 Task: Create a task  Develop a new online tool for online language placement tests , assign it to team member softage.2@softage.net in the project BrightWorks and update the status of the task to  At Risk , set the priority of the task to Medium
Action: Mouse moved to (76, 52)
Screenshot: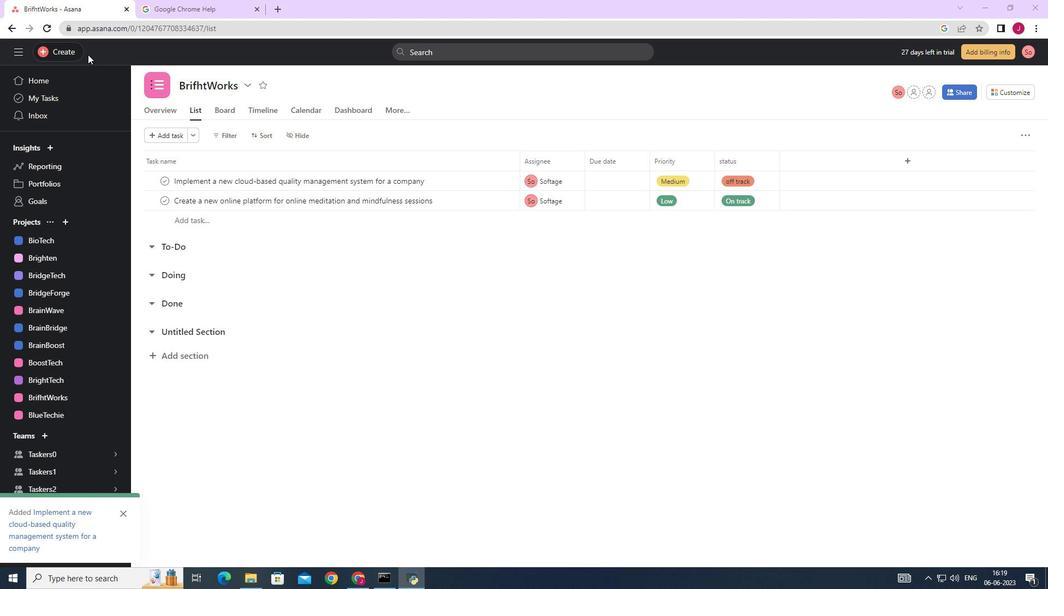
Action: Mouse pressed left at (76, 52)
Screenshot: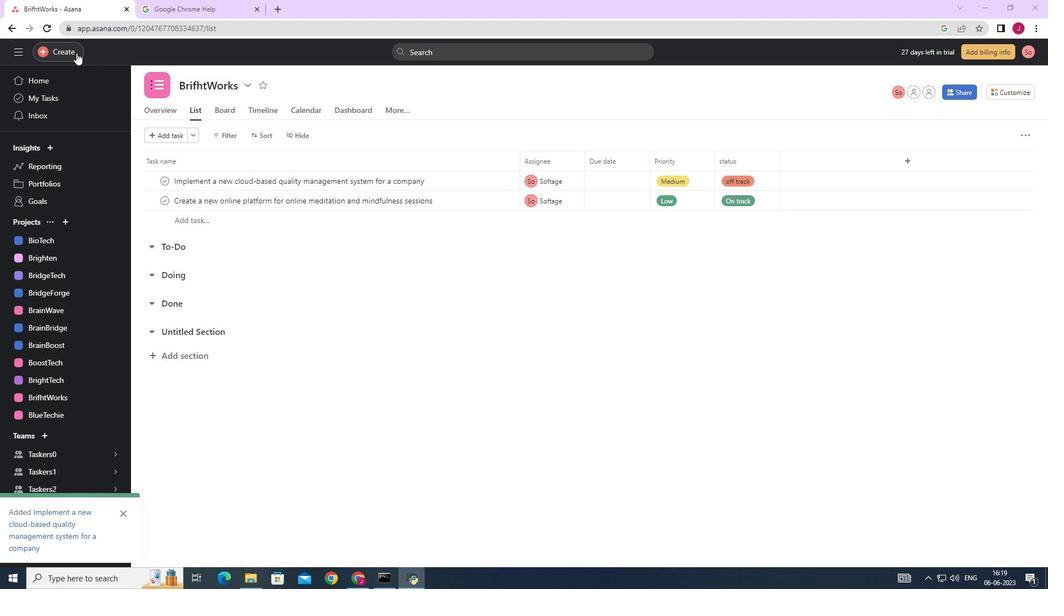 
Action: Mouse moved to (151, 50)
Screenshot: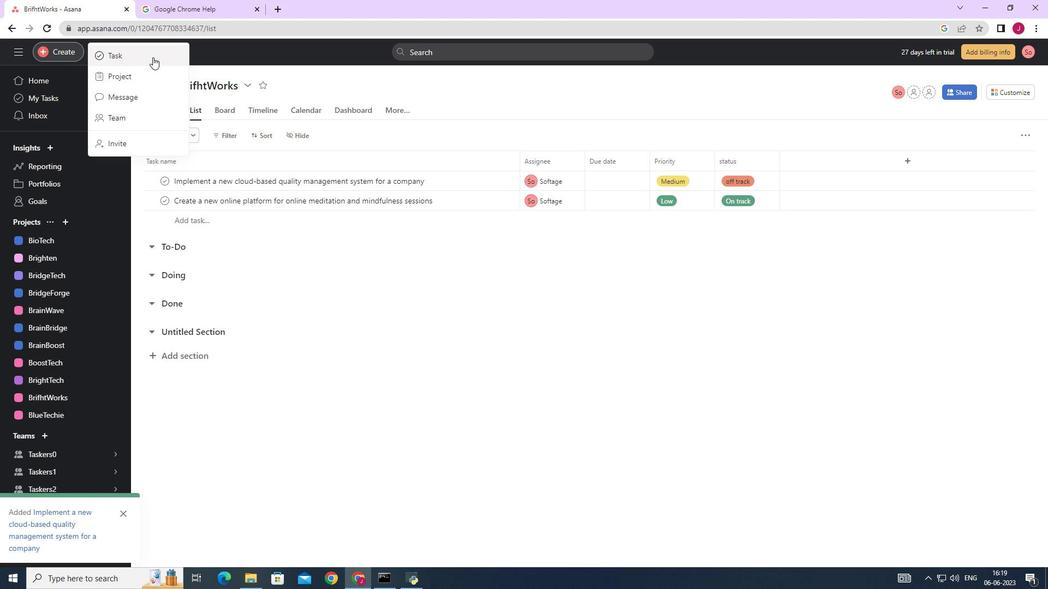 
Action: Mouse pressed left at (151, 50)
Screenshot: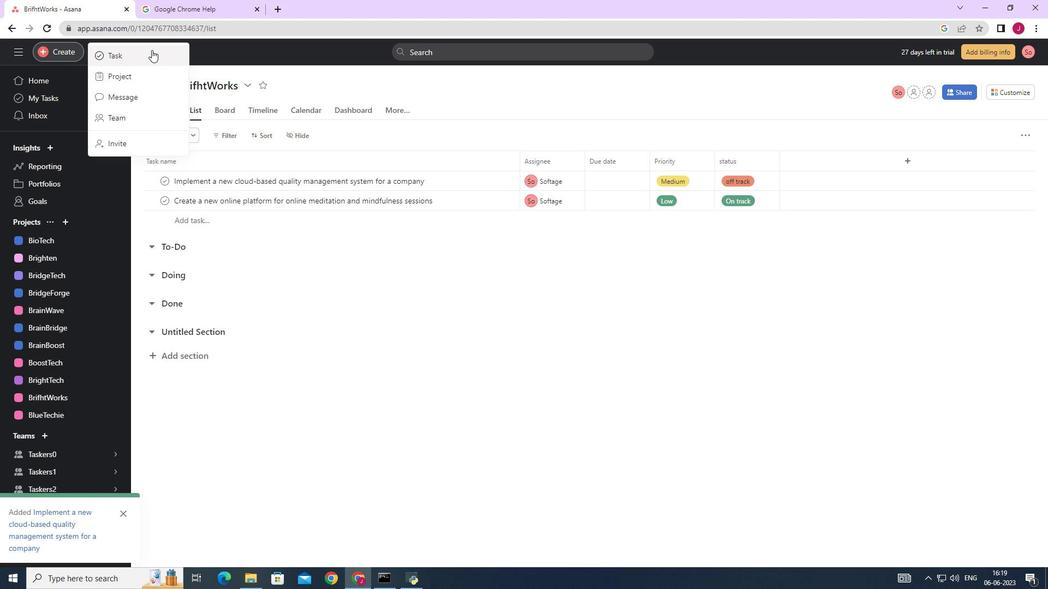 
Action: Mouse moved to (830, 365)
Screenshot: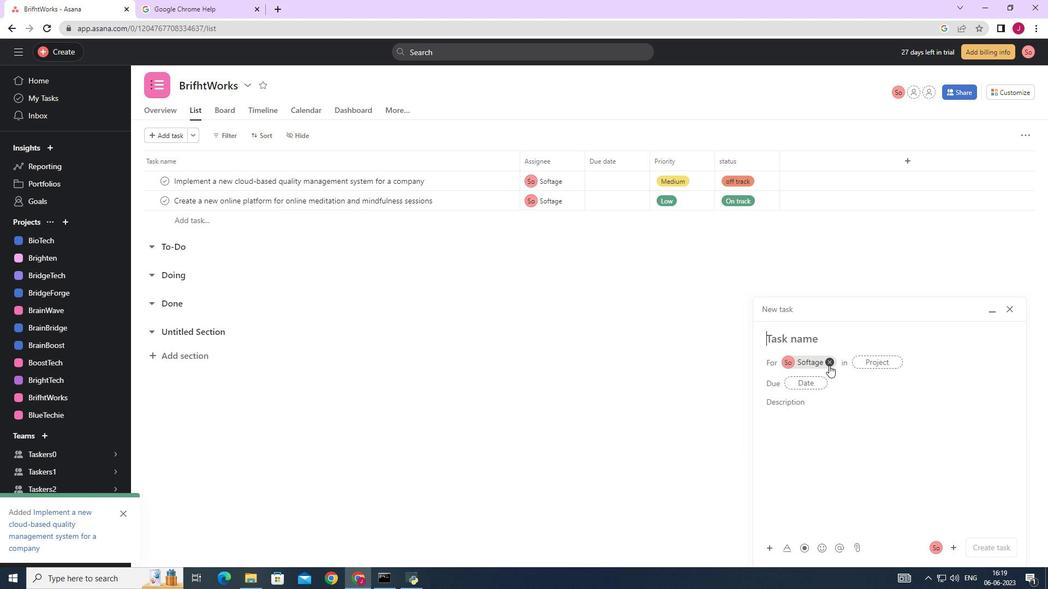 
Action: Mouse pressed left at (830, 365)
Screenshot: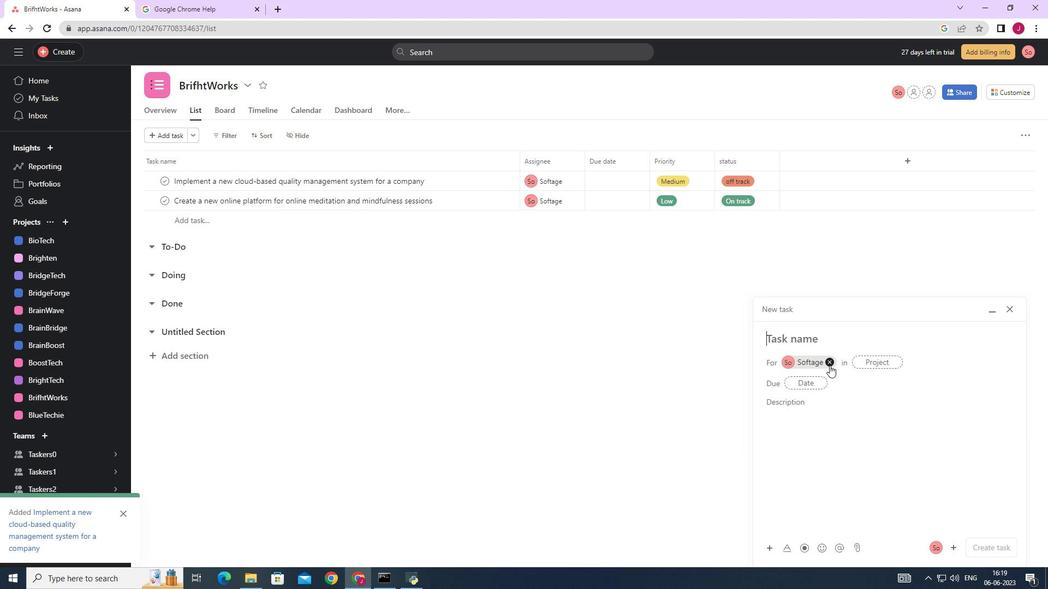 
Action: Mouse moved to (779, 338)
Screenshot: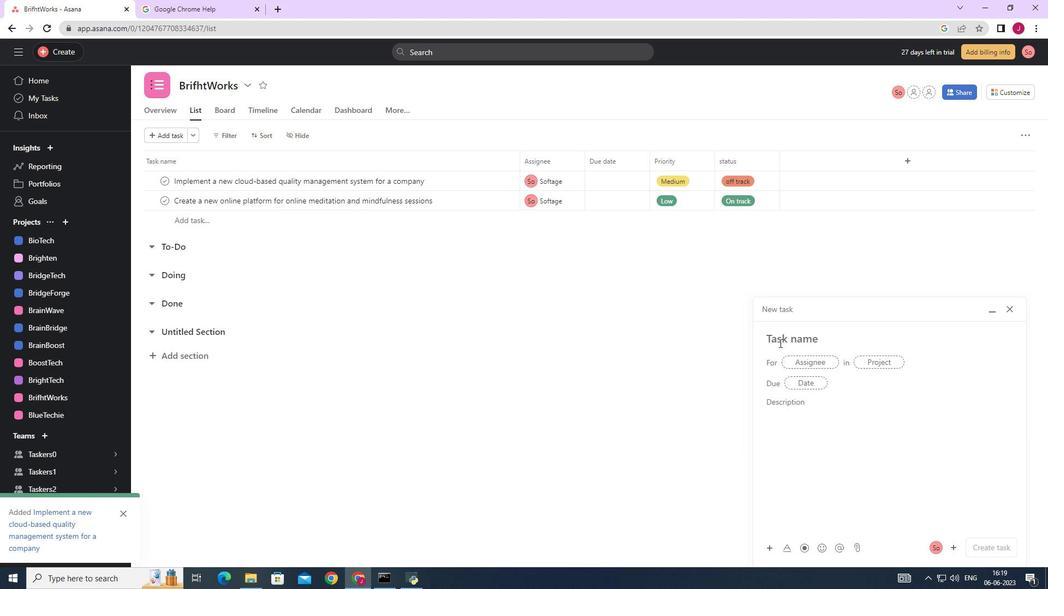 
Action: Mouse pressed left at (779, 338)
Screenshot: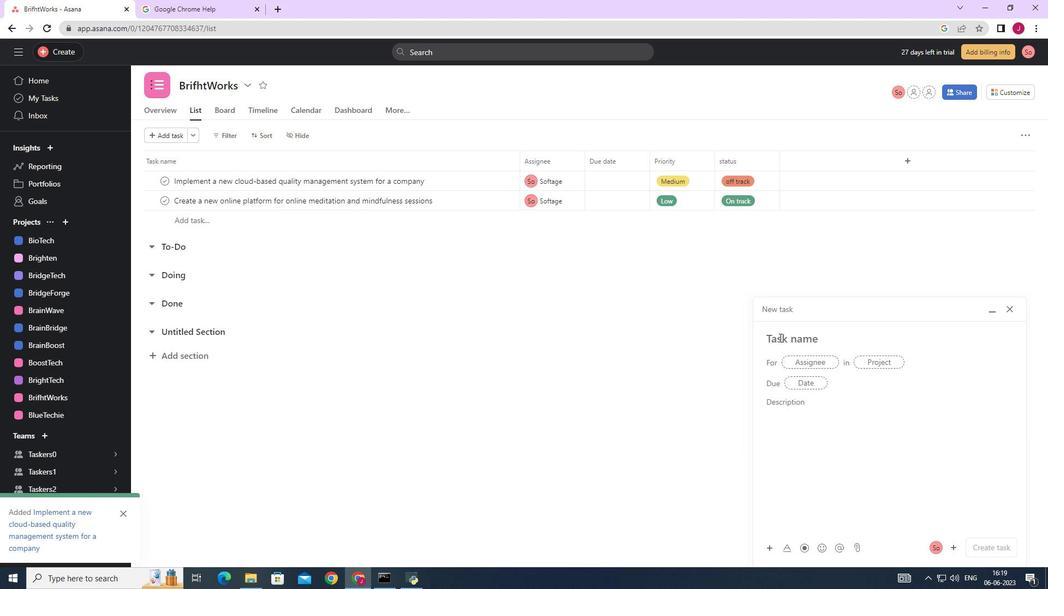 
Action: Key pressed <Key.caps_lock>D<Key.caps_lock>evelop<Key.space>a<Key.space>new<Key.space>online<Key.space>tool<Key.space>for<Key.space>online<Key.space>languaf<Key.backspace>ge<Key.space>placement<Key.space>tests,
Screenshot: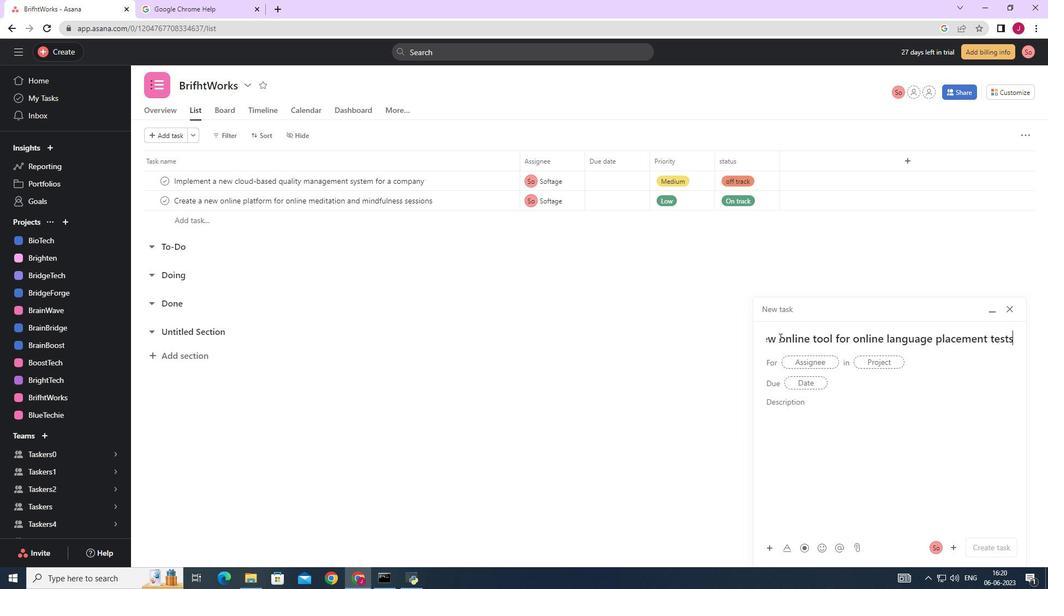 
Action: Mouse moved to (806, 359)
Screenshot: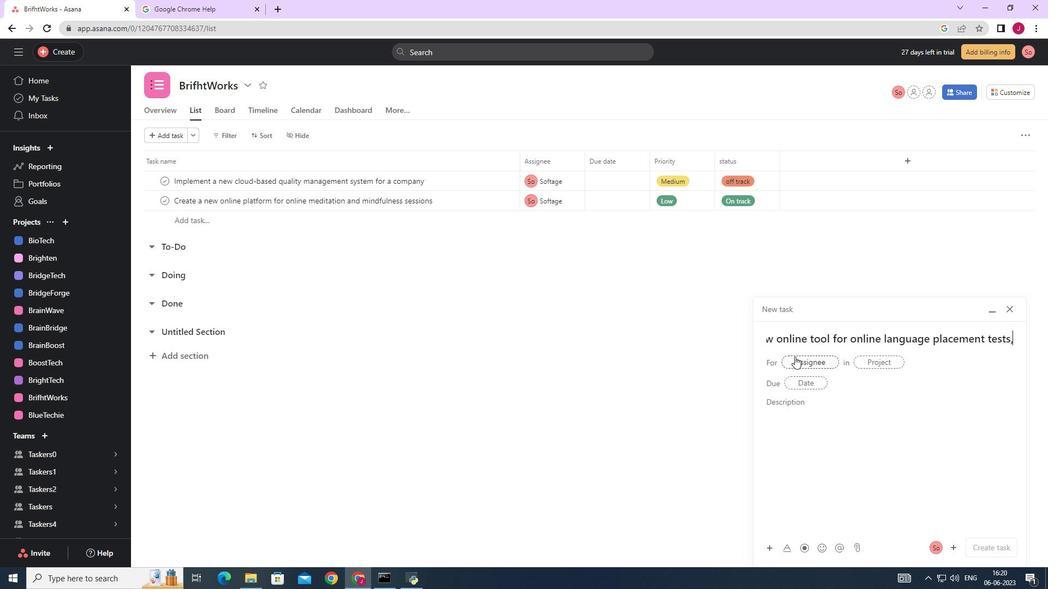 
Action: Mouse pressed left at (806, 359)
Screenshot: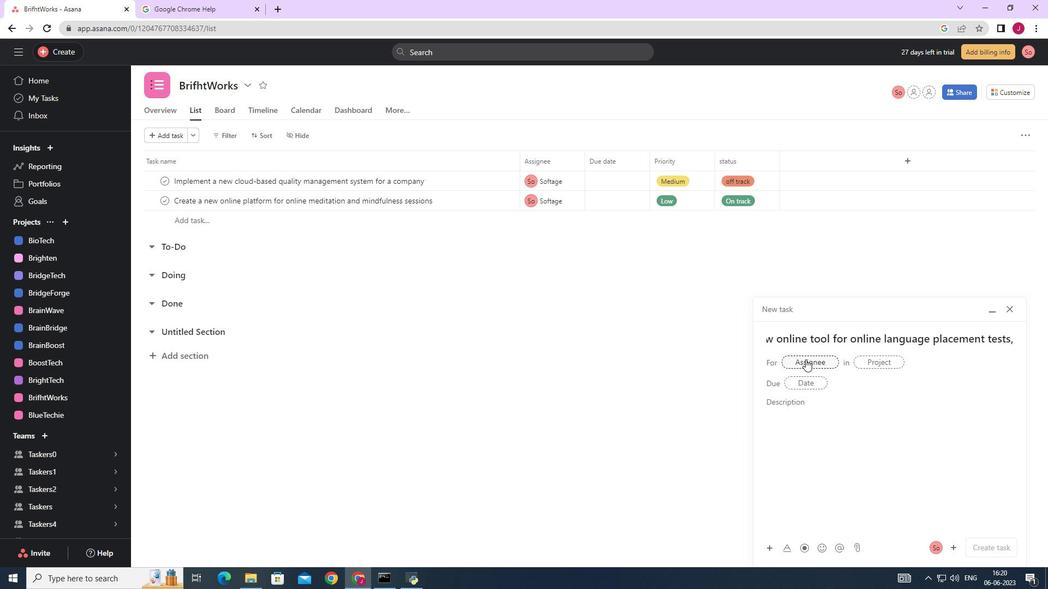 
Action: Key pressed softage.2
Screenshot: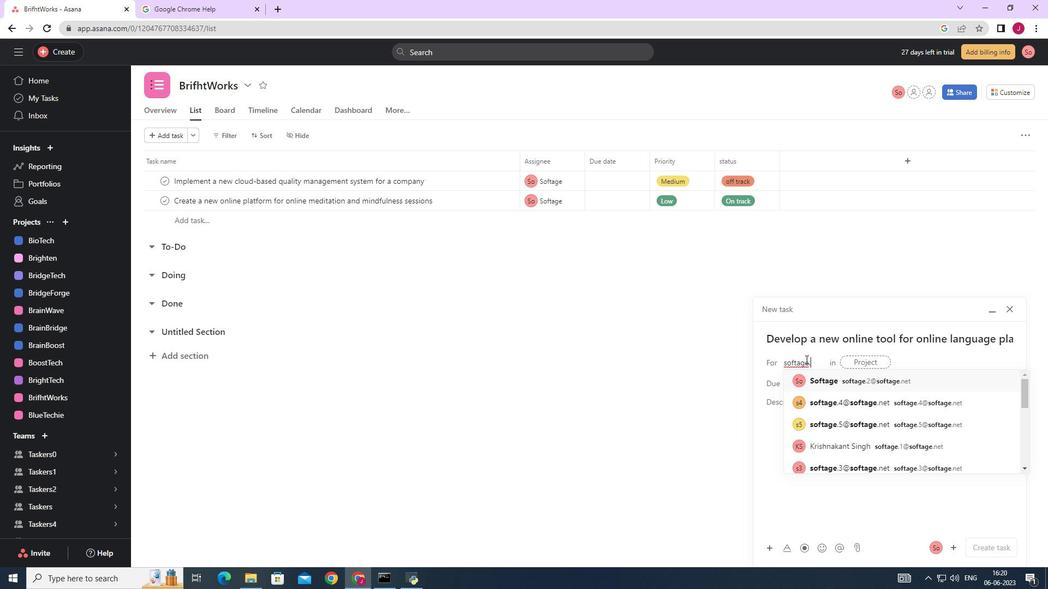 
Action: Mouse moved to (834, 381)
Screenshot: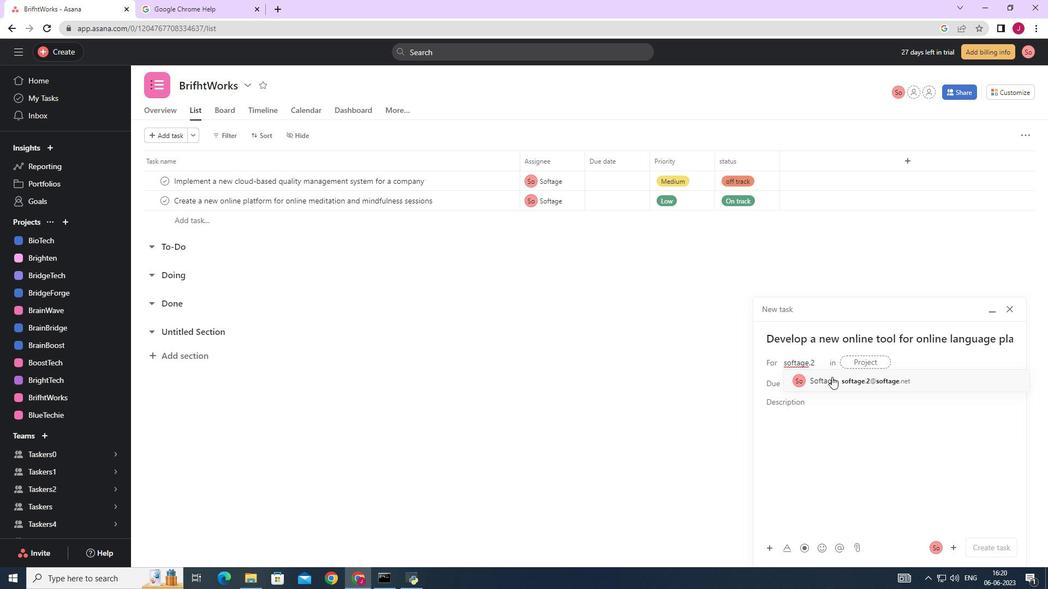
Action: Mouse pressed left at (834, 381)
Screenshot: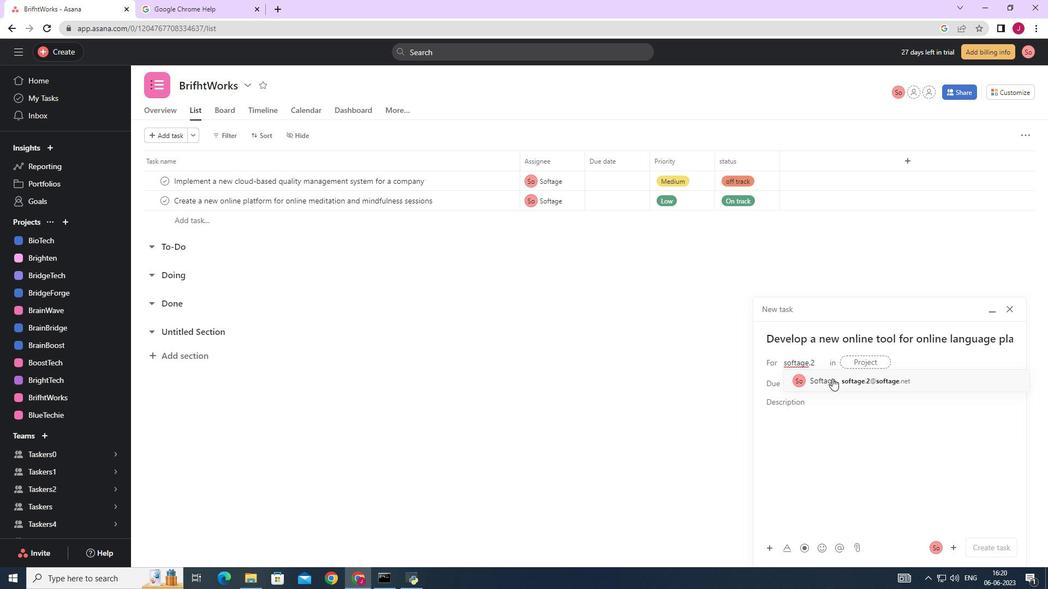
Action: Mouse moved to (707, 380)
Screenshot: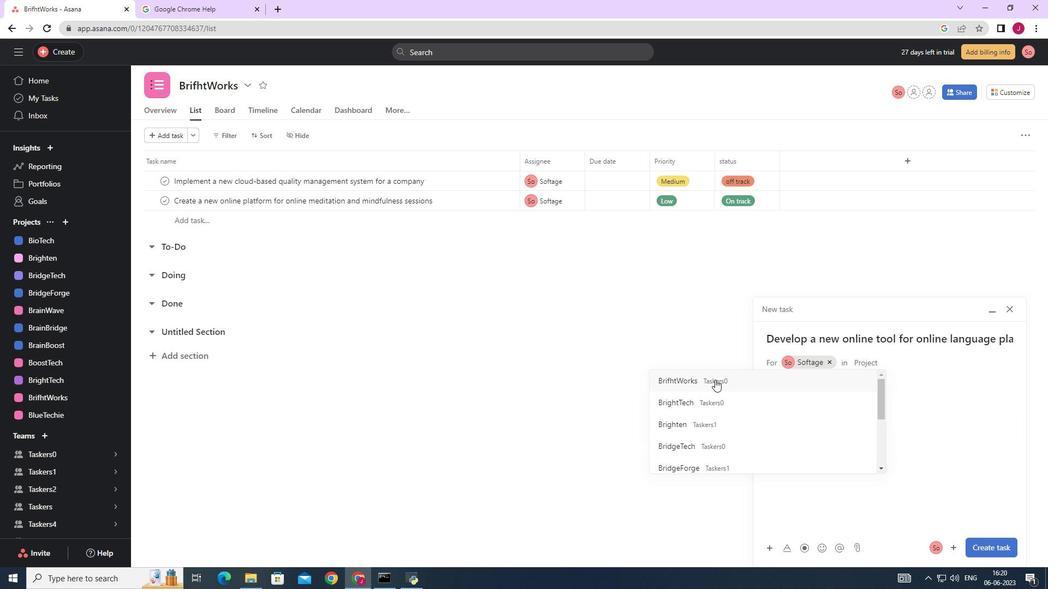 
Action: Mouse pressed left at (707, 380)
Screenshot: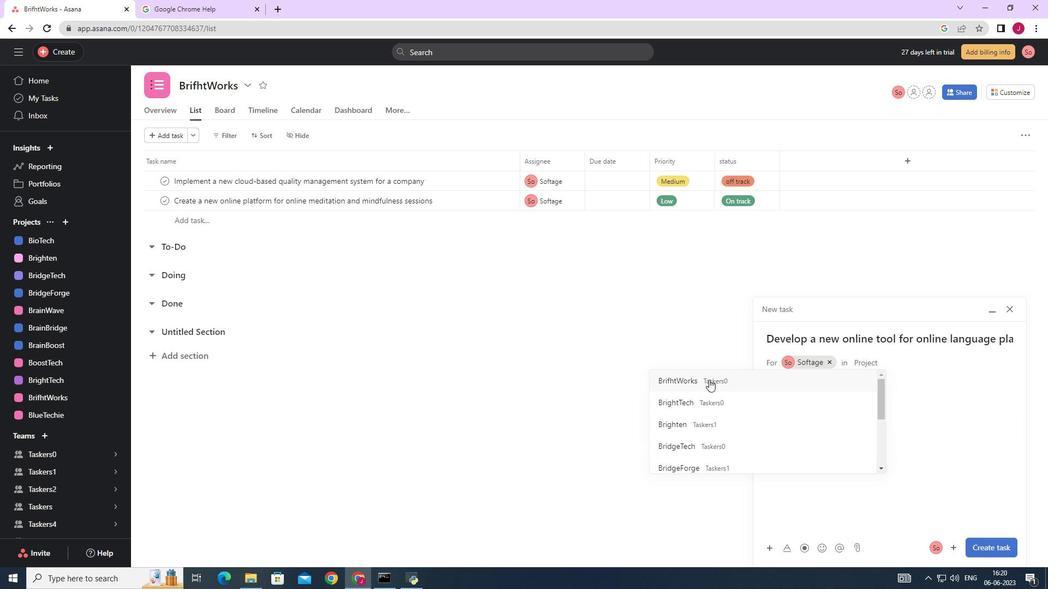 
Action: Mouse moved to (816, 407)
Screenshot: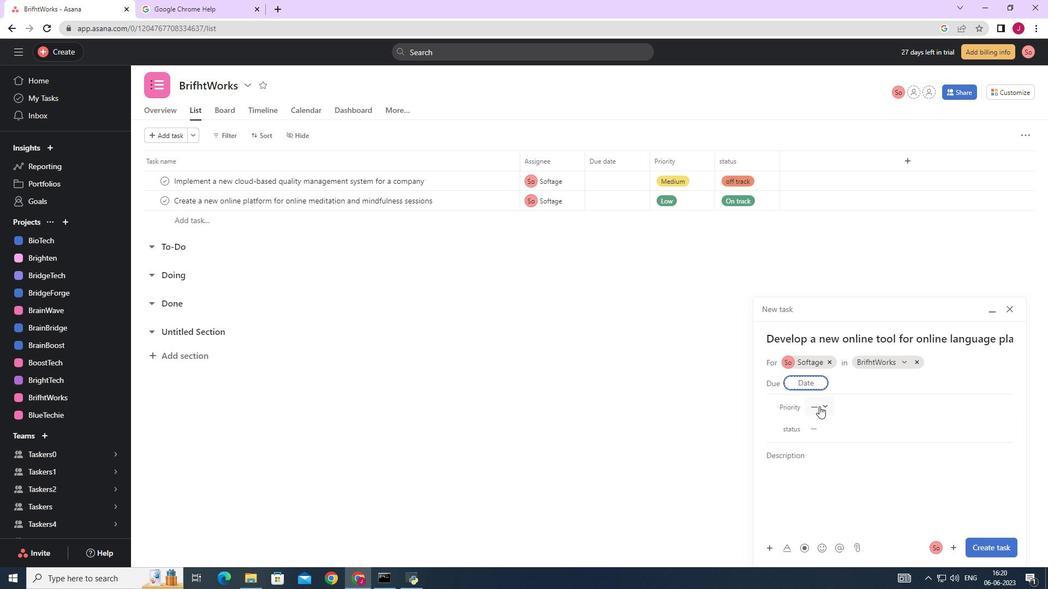 
Action: Mouse pressed left at (816, 407)
Screenshot: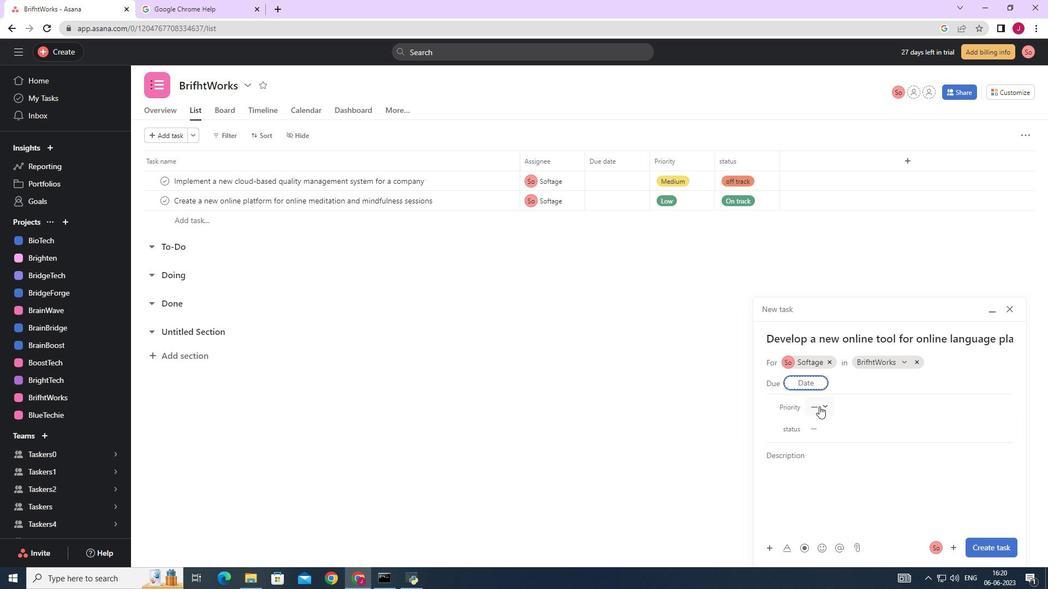 
Action: Mouse moved to (836, 460)
Screenshot: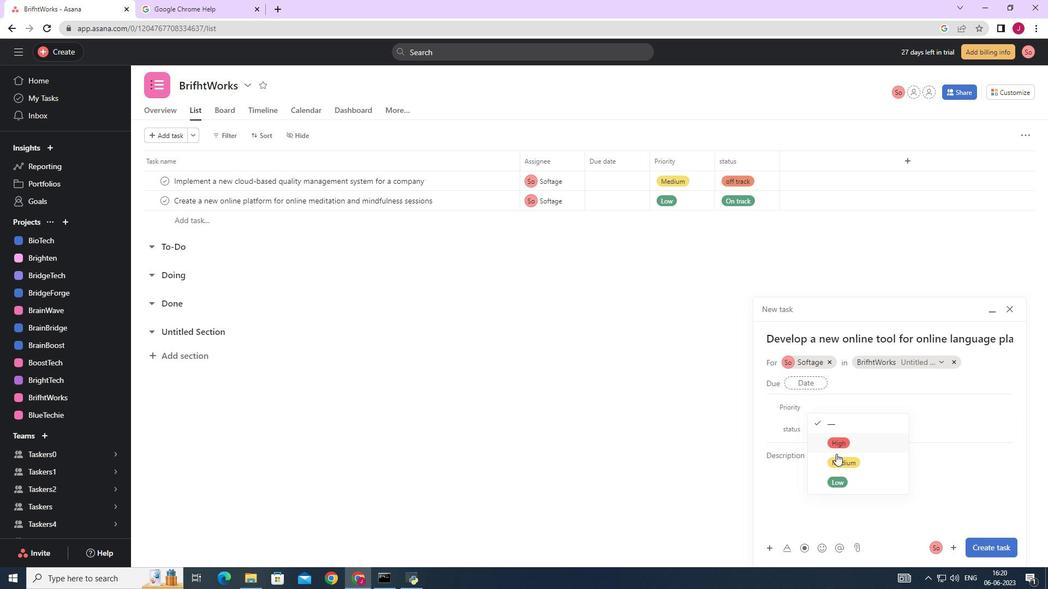 
Action: Mouse pressed left at (836, 460)
Screenshot: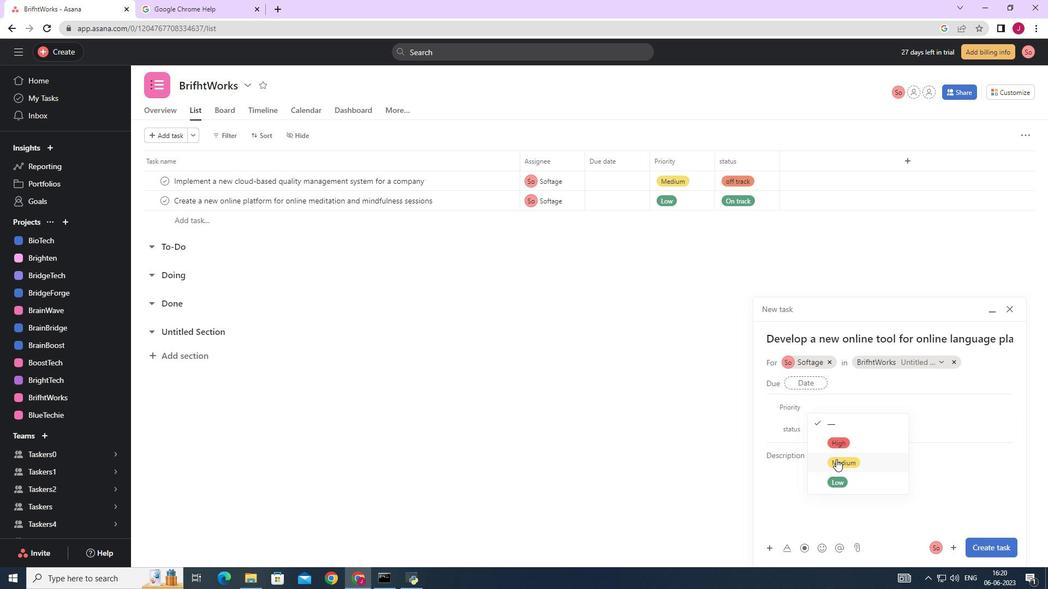 
Action: Mouse moved to (822, 427)
Screenshot: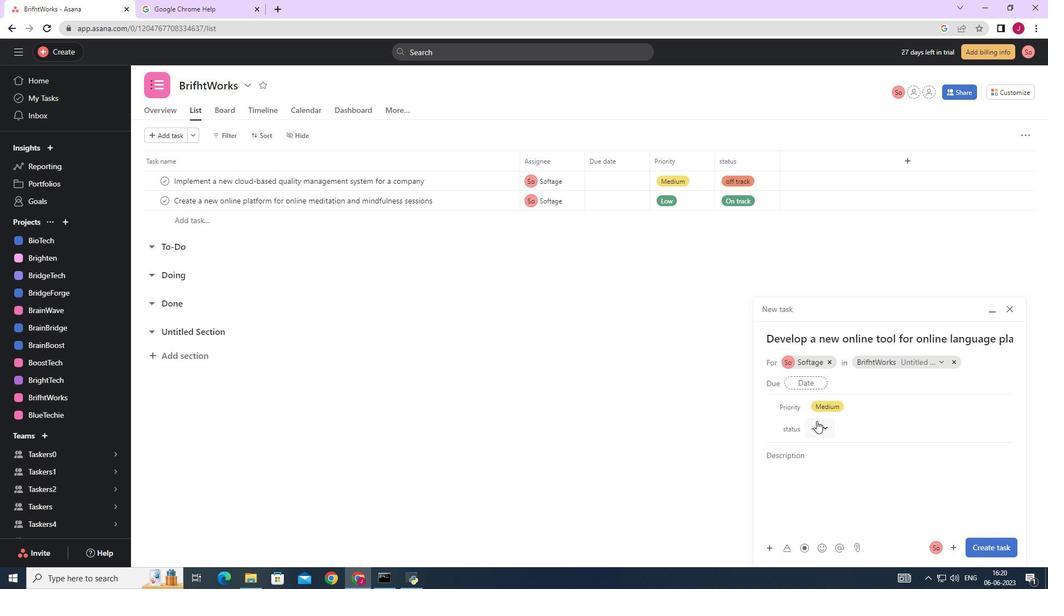 
Action: Mouse pressed left at (822, 427)
Screenshot: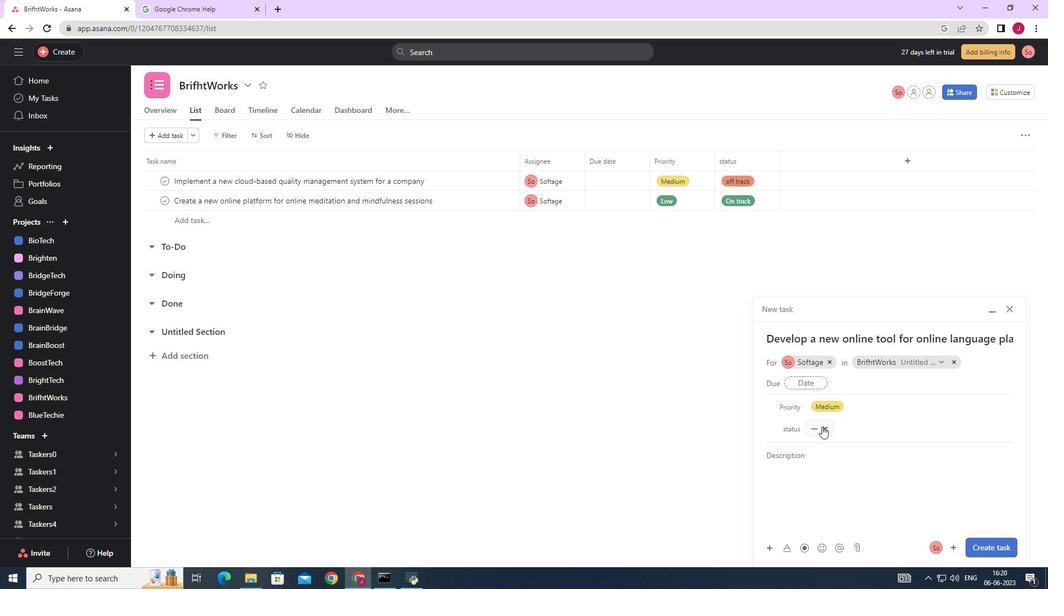 
Action: Mouse moved to (848, 505)
Screenshot: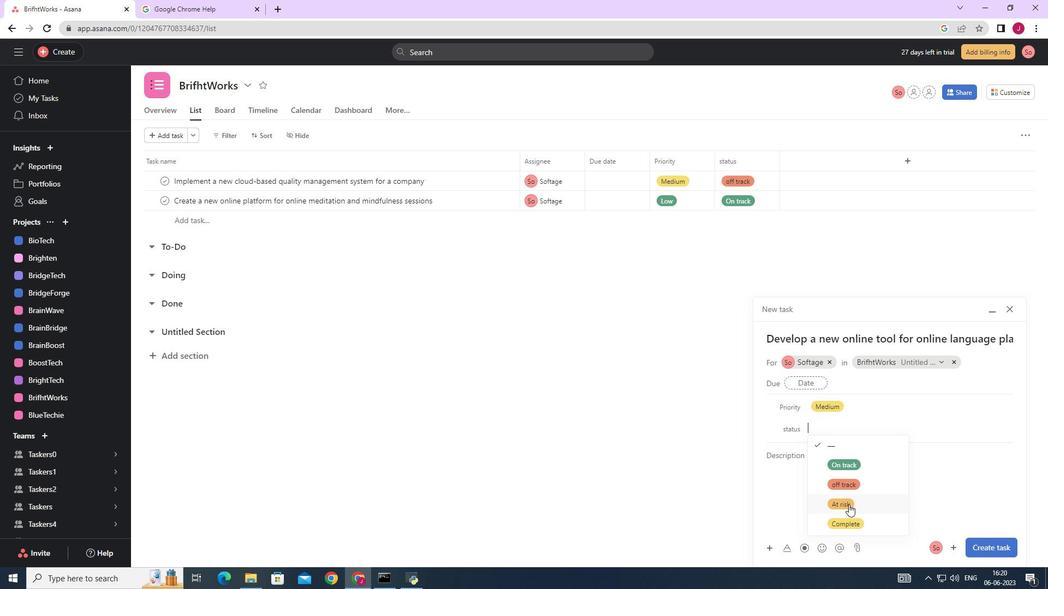 
Action: Mouse pressed left at (848, 505)
Screenshot: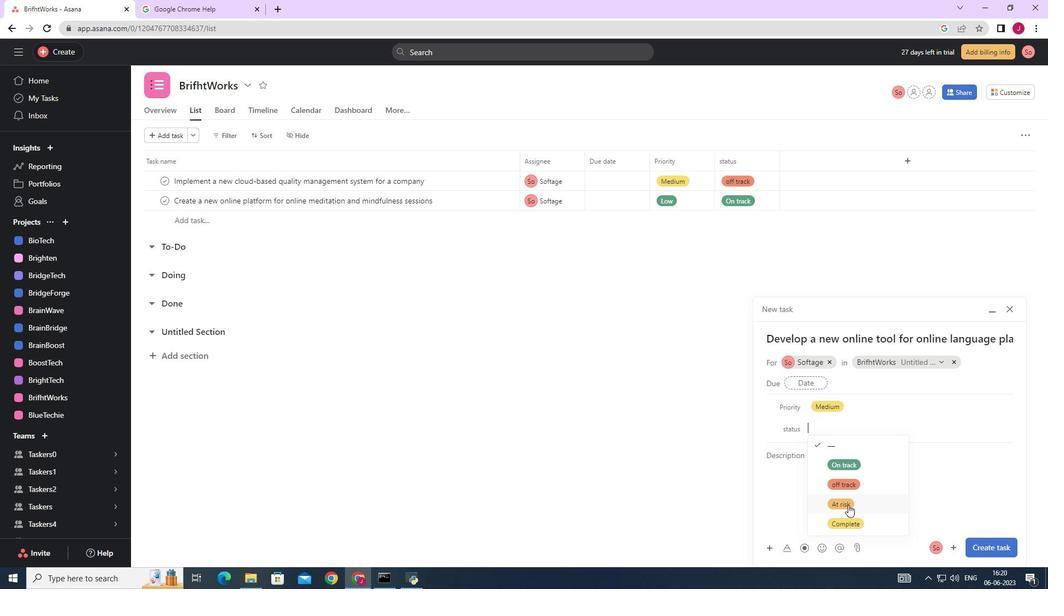 
Action: Mouse moved to (994, 548)
Screenshot: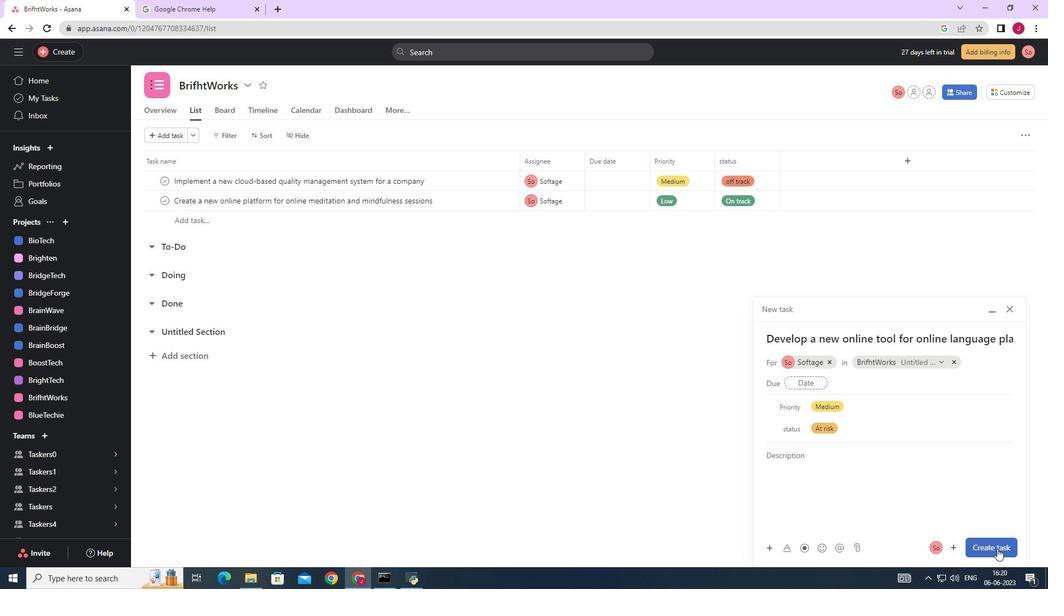 
Action: Mouse pressed left at (994, 548)
Screenshot: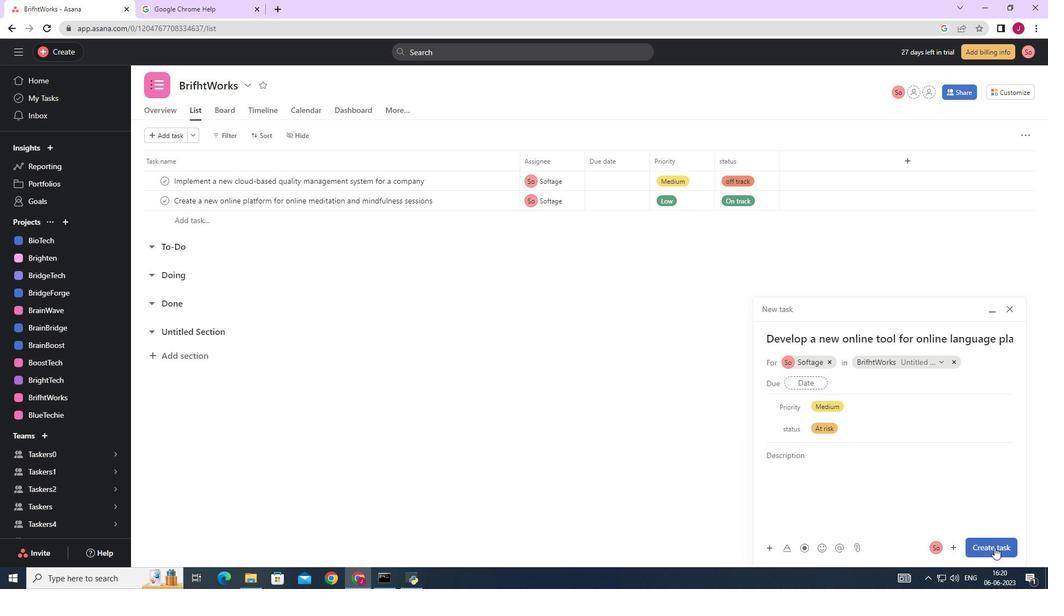 
Action: Mouse moved to (836, 388)
Screenshot: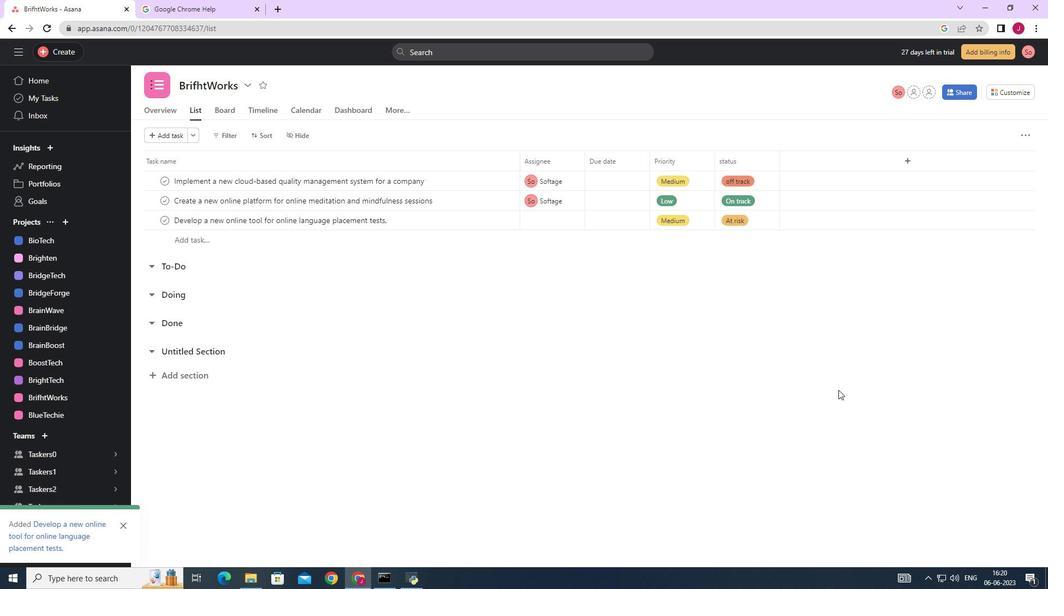 
